Task: For heading Arial black with underline.  font size for heading18,  'Change the font style of data to'Calibri.  and font size to 9,  Change the alignment of both headline & data to Align center.  In the sheet  BudgetTrack logbookbook
Action: Mouse moved to (140, 101)
Screenshot: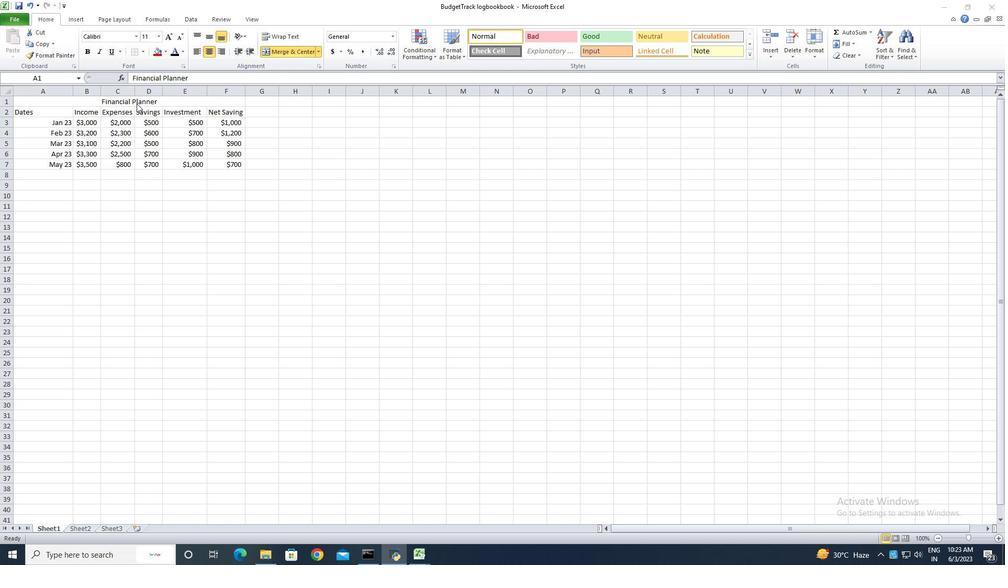 
Action: Mouse pressed left at (140, 101)
Screenshot: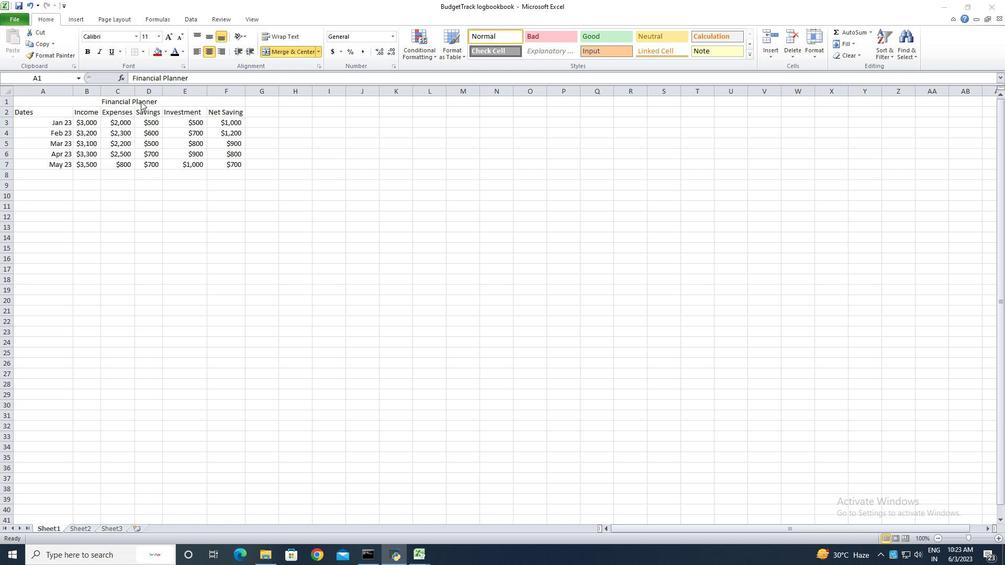 
Action: Mouse moved to (134, 36)
Screenshot: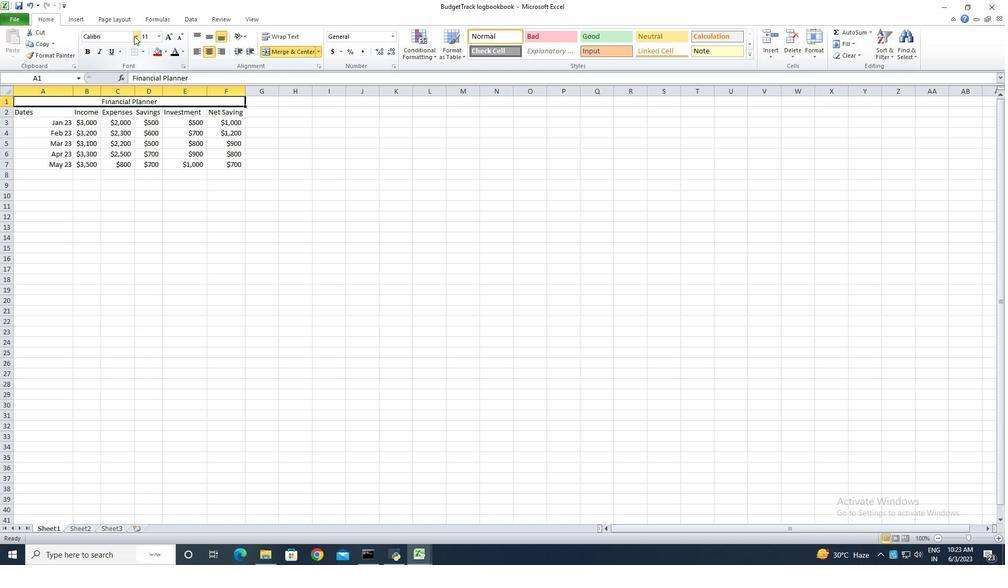 
Action: Mouse pressed left at (134, 36)
Screenshot: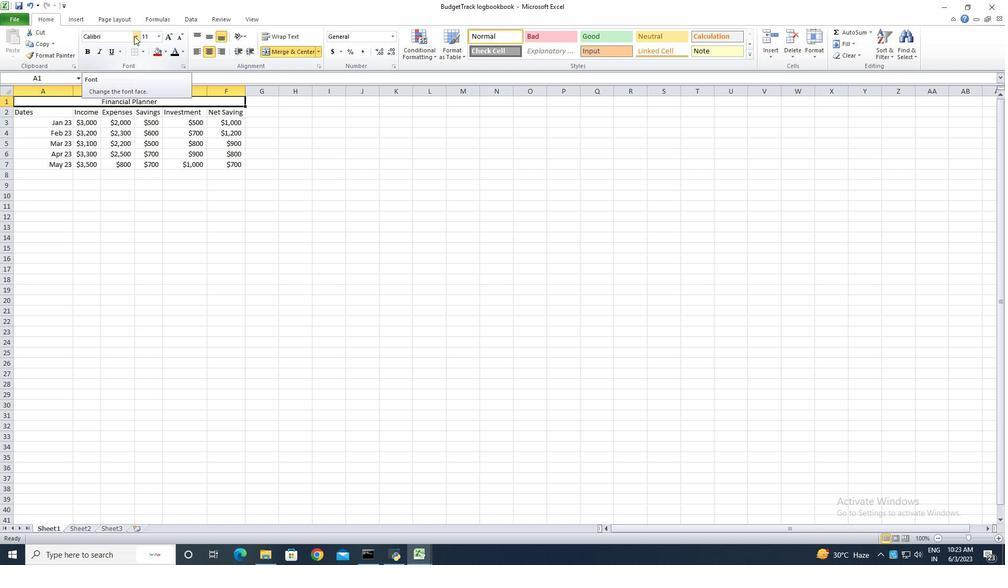 
Action: Mouse moved to (134, 133)
Screenshot: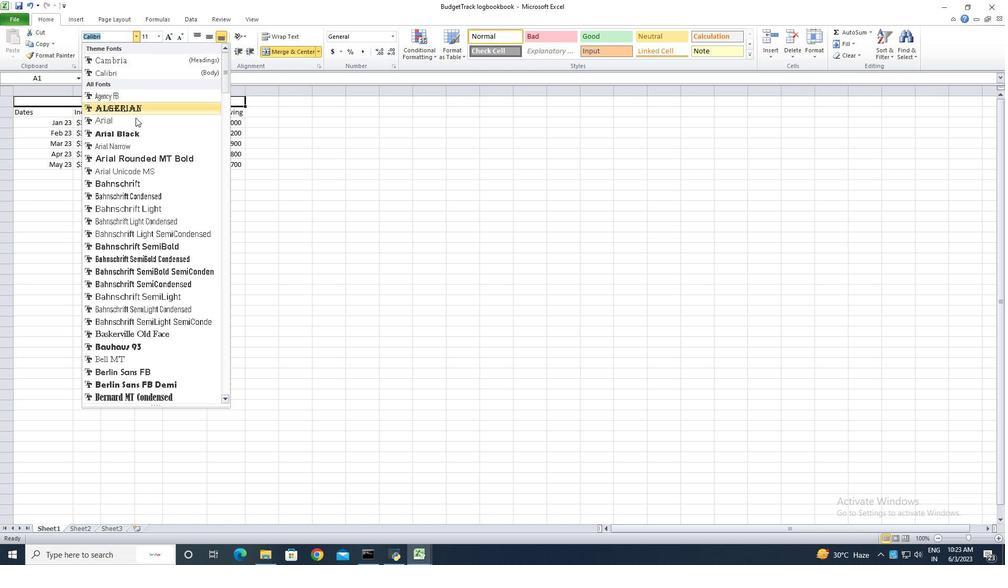 
Action: Mouse pressed left at (134, 133)
Screenshot: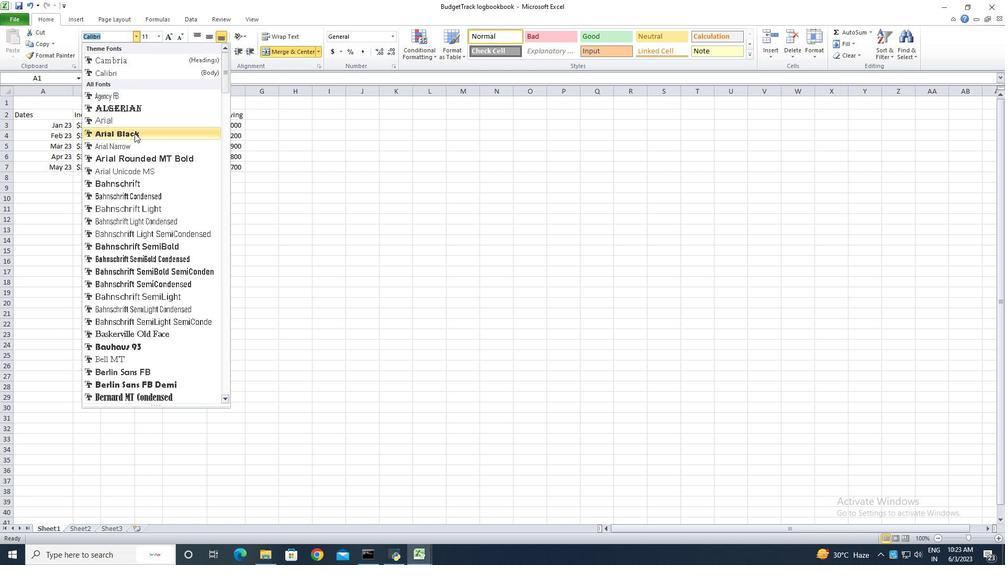 
Action: Mouse moved to (112, 54)
Screenshot: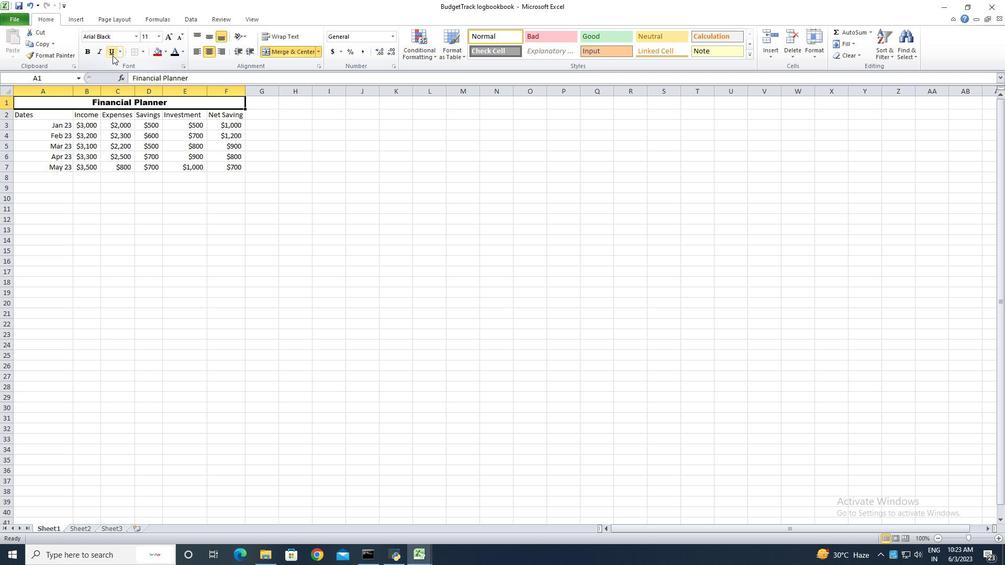 
Action: Mouse pressed left at (112, 54)
Screenshot: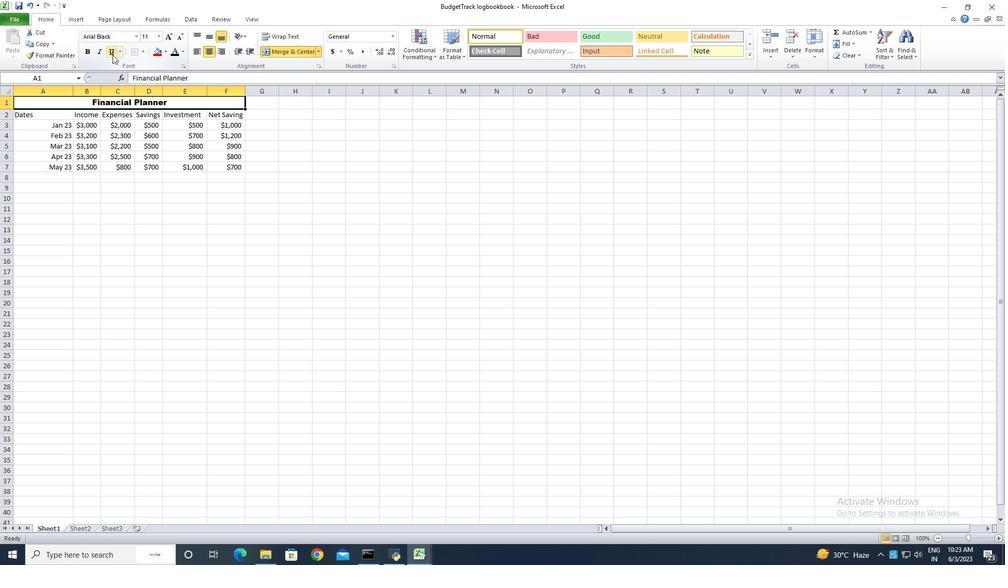 
Action: Mouse moved to (169, 35)
Screenshot: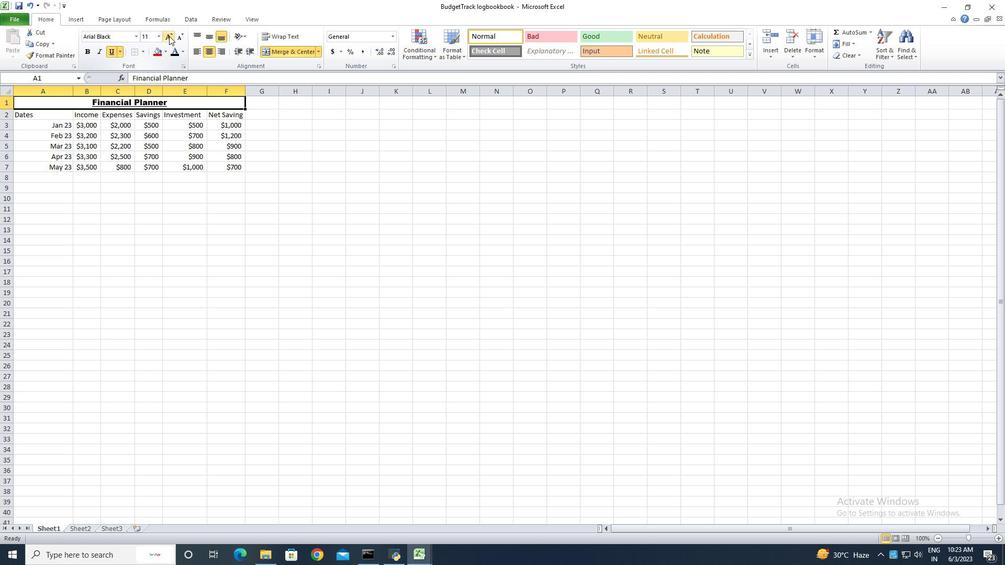 
Action: Mouse pressed left at (169, 35)
Screenshot: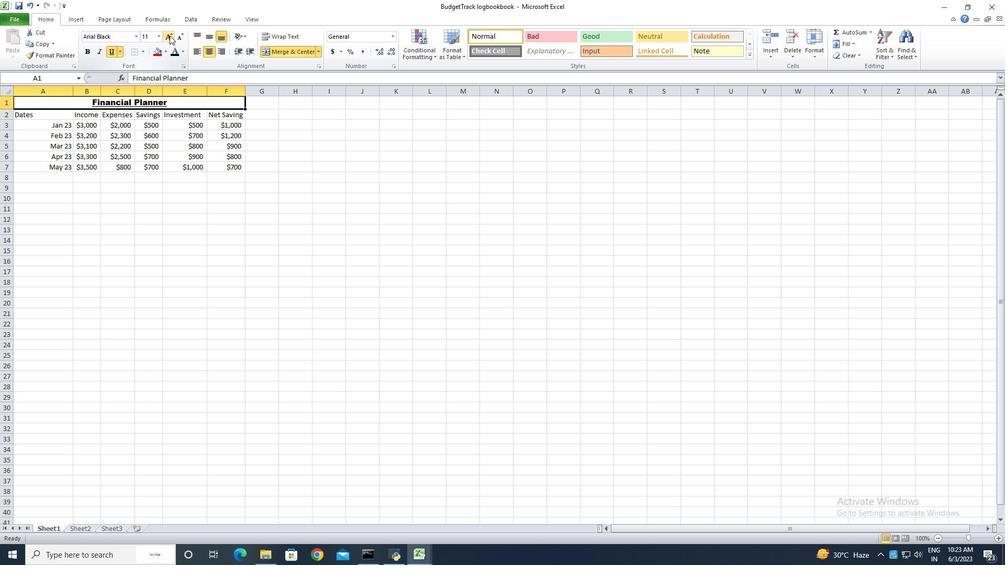 
Action: Mouse pressed left at (169, 35)
Screenshot: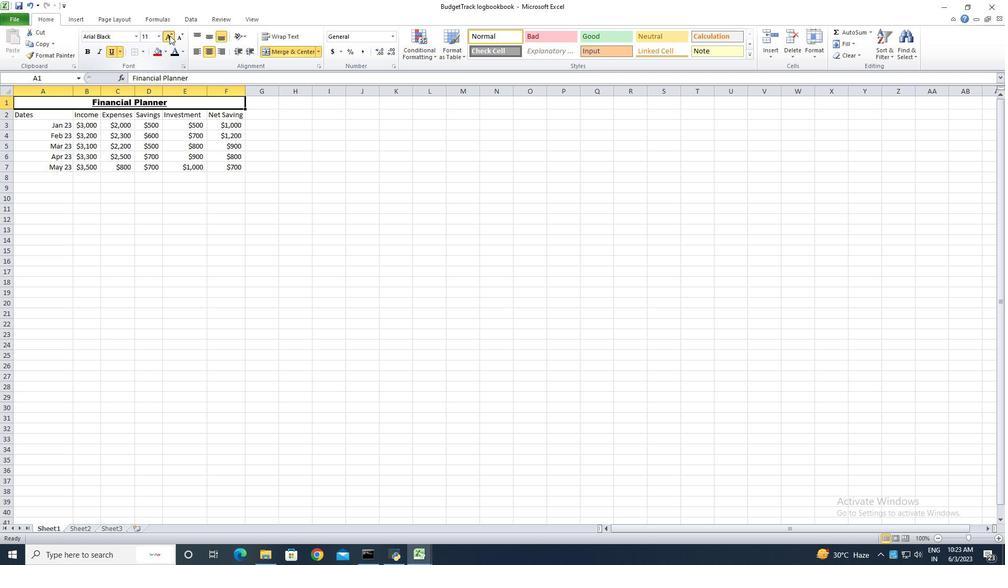 
Action: Mouse pressed left at (169, 35)
Screenshot: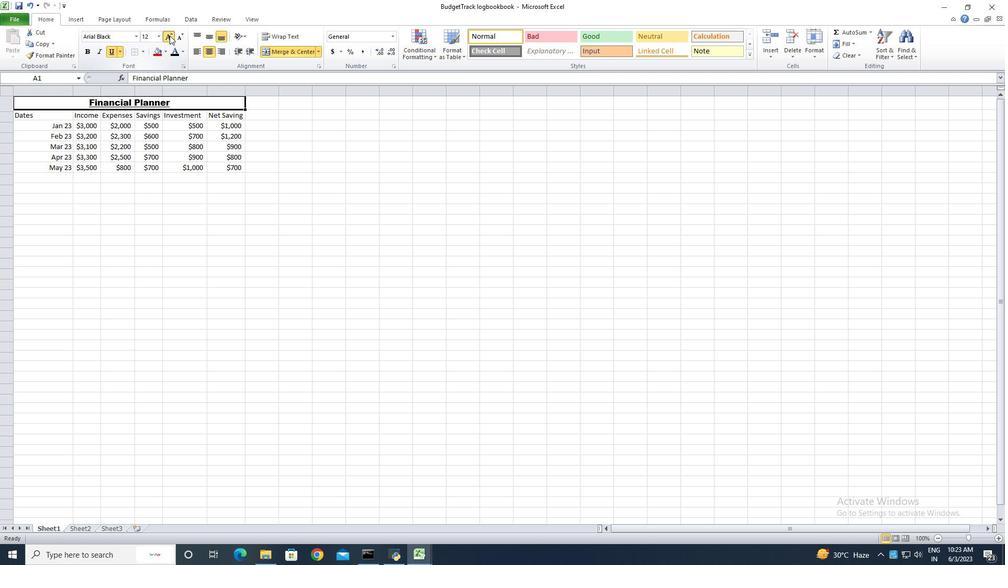 
Action: Mouse pressed left at (169, 35)
Screenshot: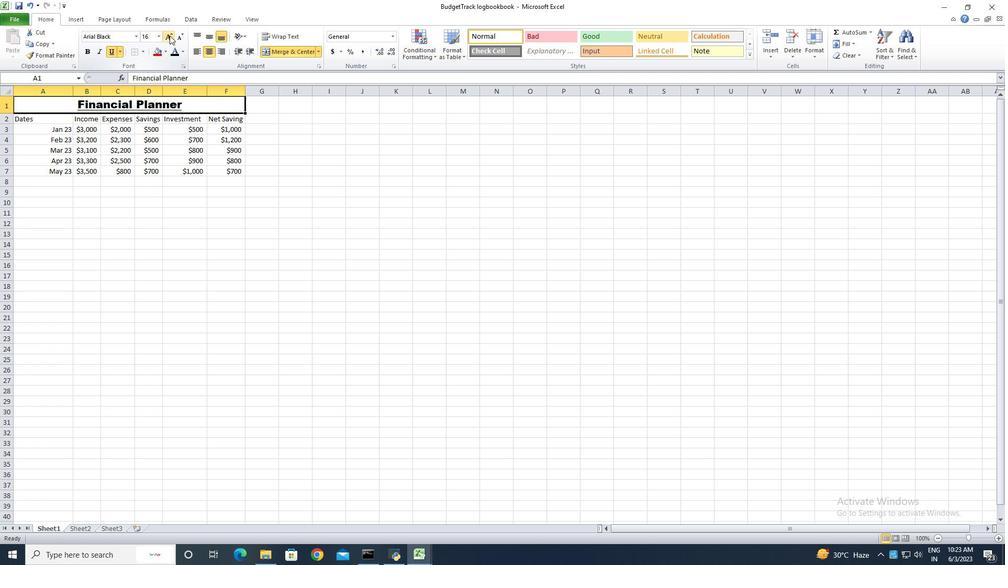 
Action: Mouse moved to (170, 245)
Screenshot: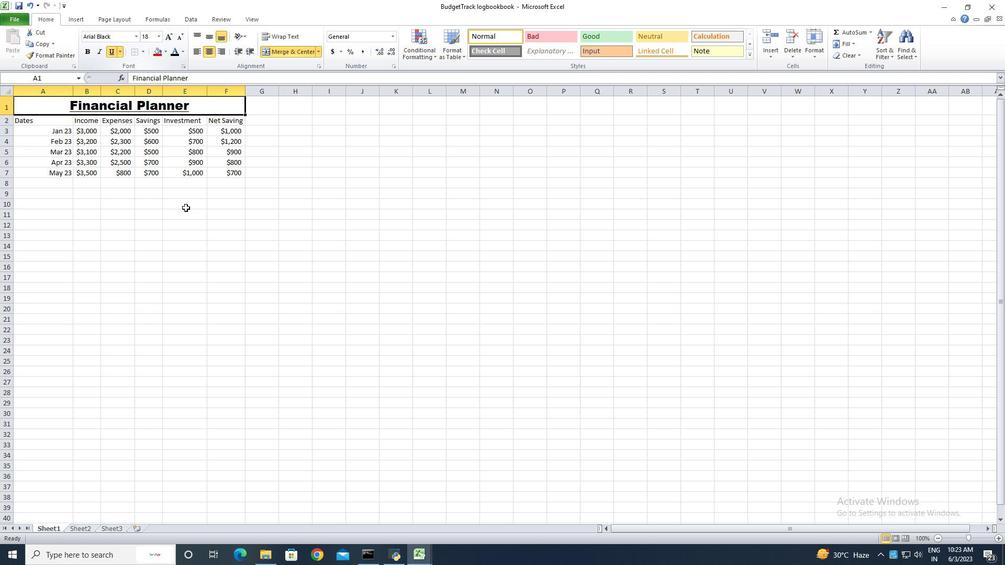 
Action: Mouse pressed left at (170, 245)
Screenshot: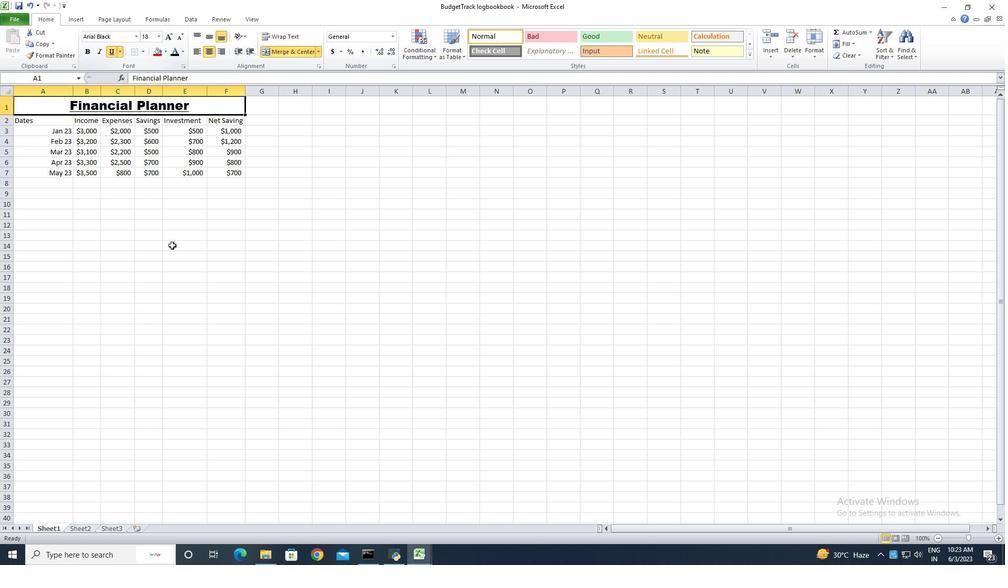 
Action: Mouse moved to (56, 122)
Screenshot: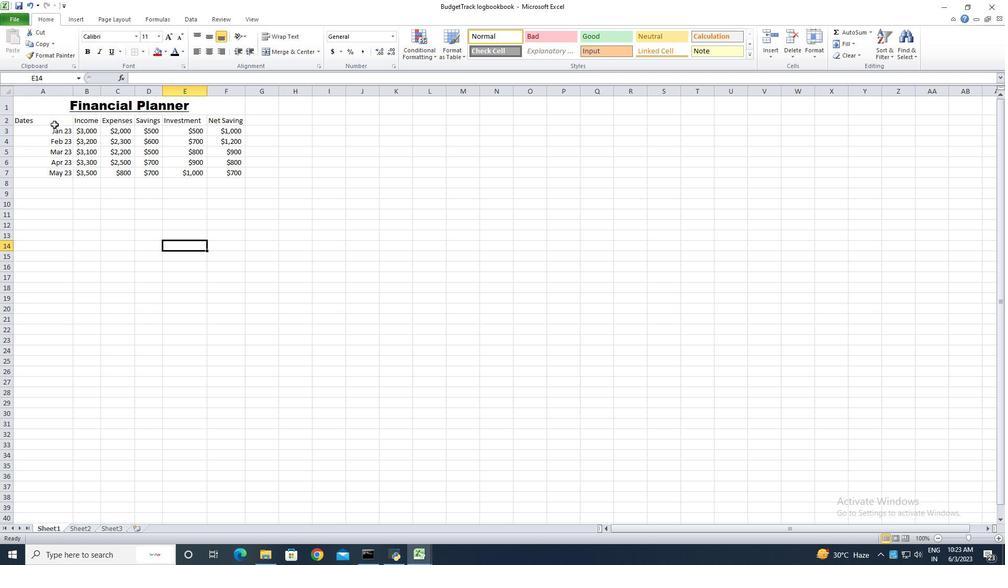 
Action: Mouse pressed left at (56, 122)
Screenshot: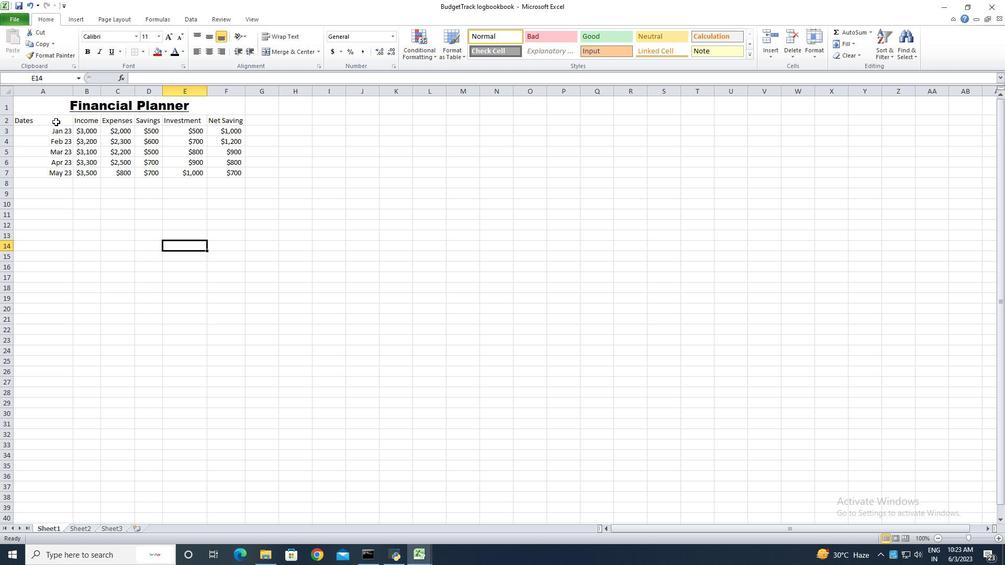 
Action: Mouse moved to (137, 35)
Screenshot: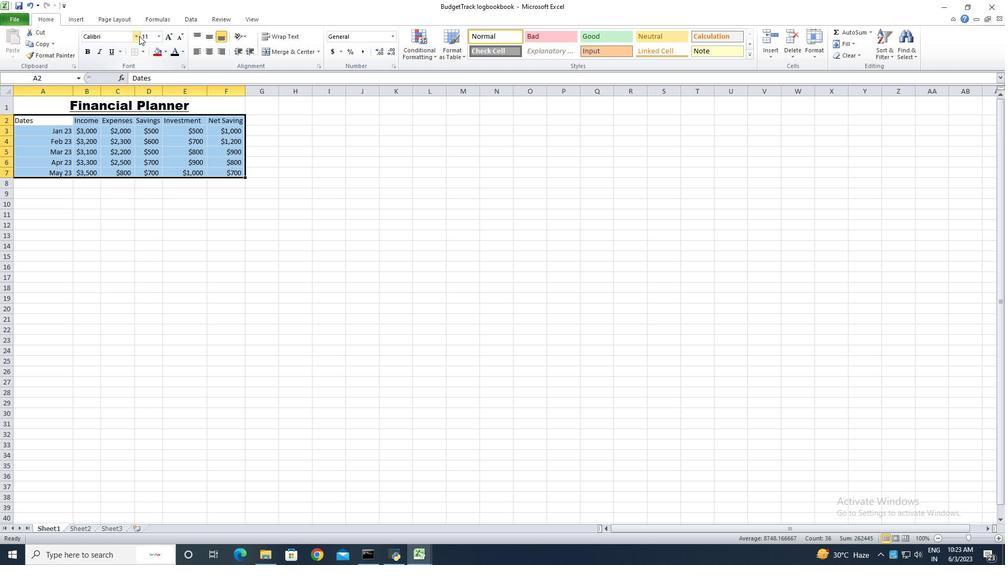 
Action: Mouse pressed left at (137, 35)
Screenshot: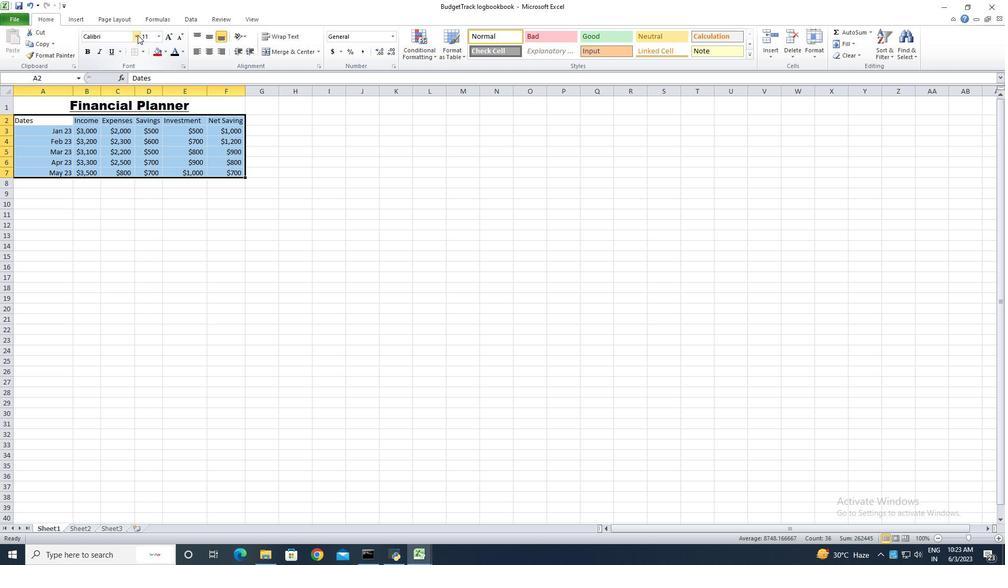 
Action: Mouse moved to (128, 71)
Screenshot: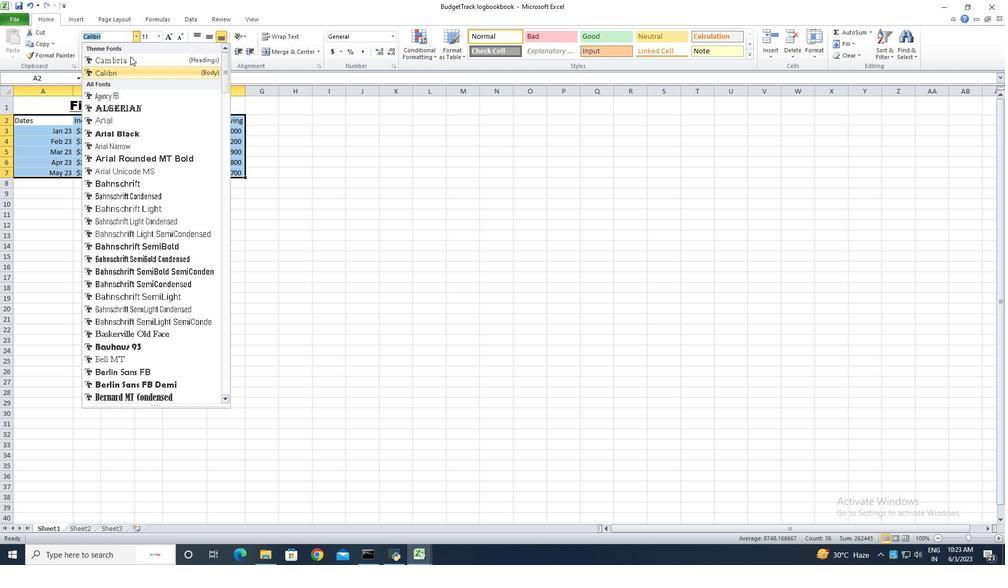 
Action: Mouse pressed left at (128, 71)
Screenshot: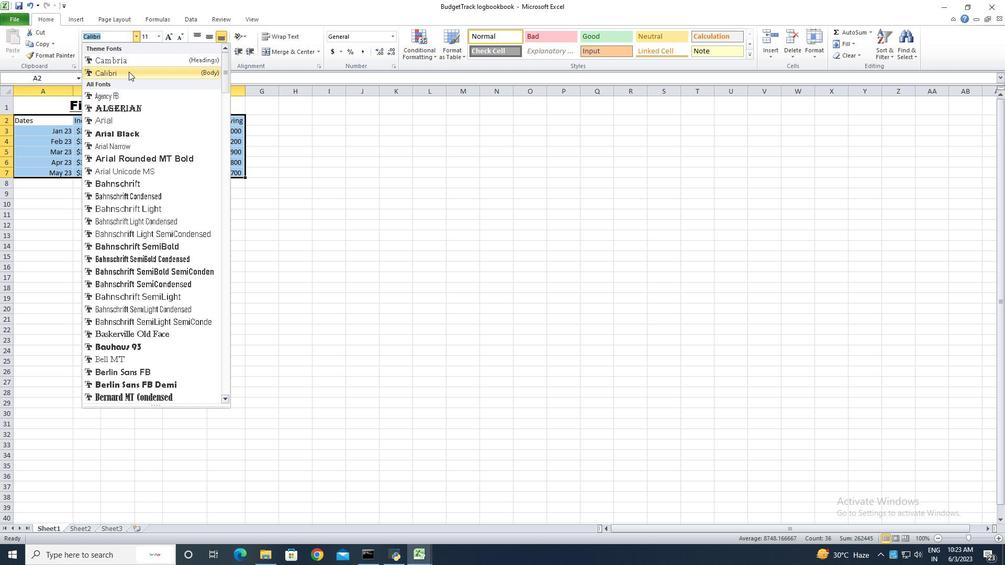 
Action: Mouse moved to (179, 38)
Screenshot: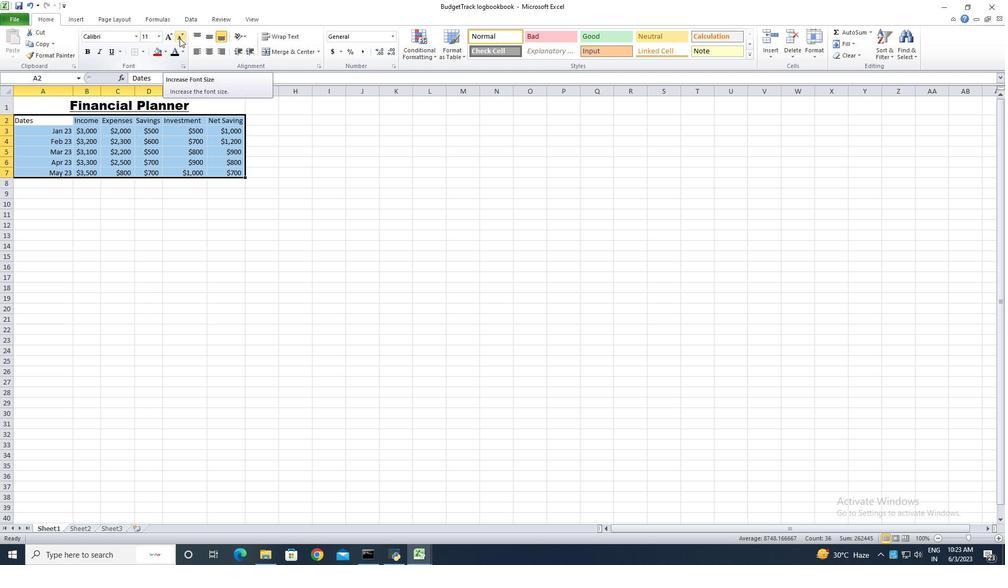 
Action: Mouse pressed left at (179, 38)
Screenshot: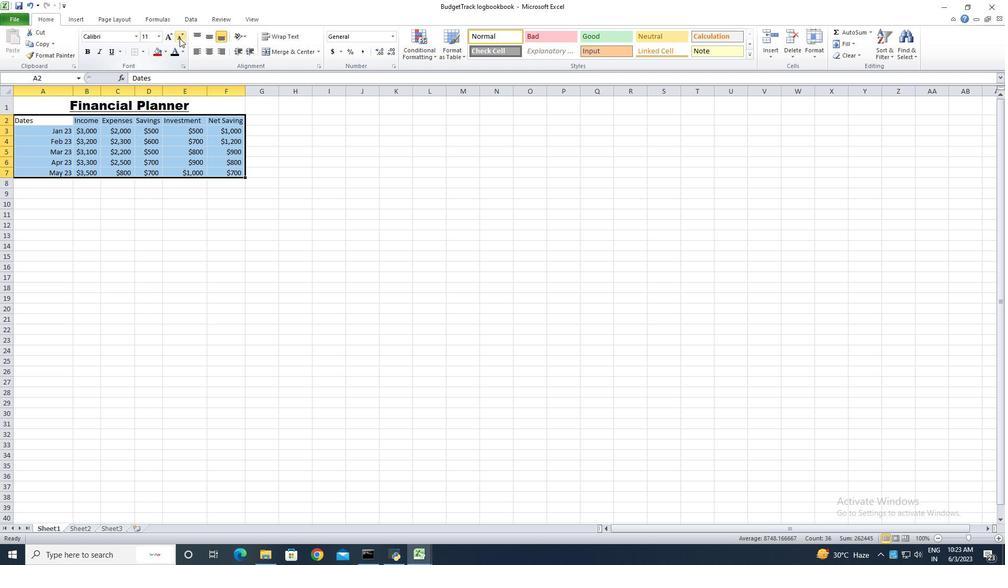 
Action: Mouse pressed left at (179, 38)
Screenshot: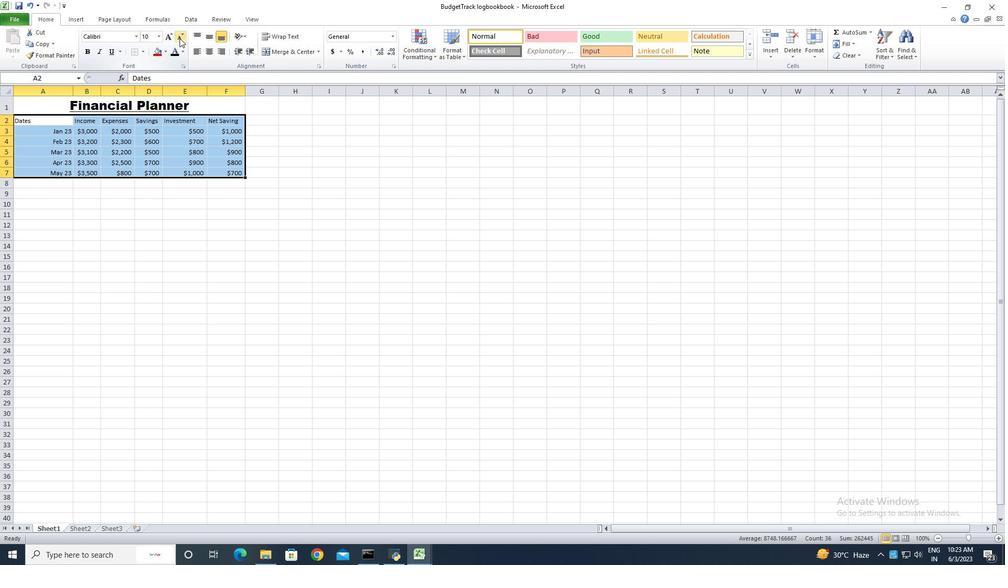 
Action: Mouse moved to (129, 228)
Screenshot: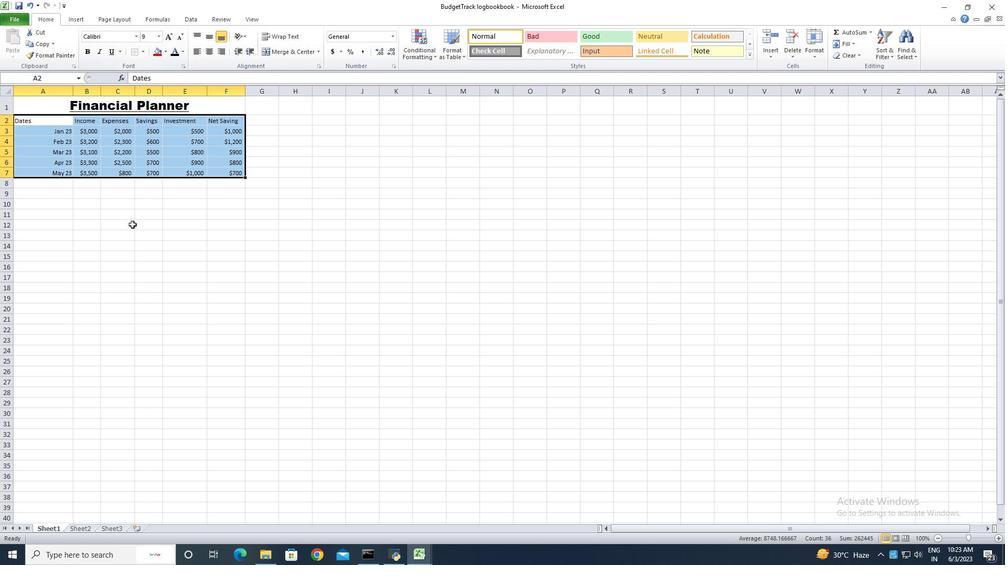 
Action: Mouse pressed left at (129, 228)
Screenshot: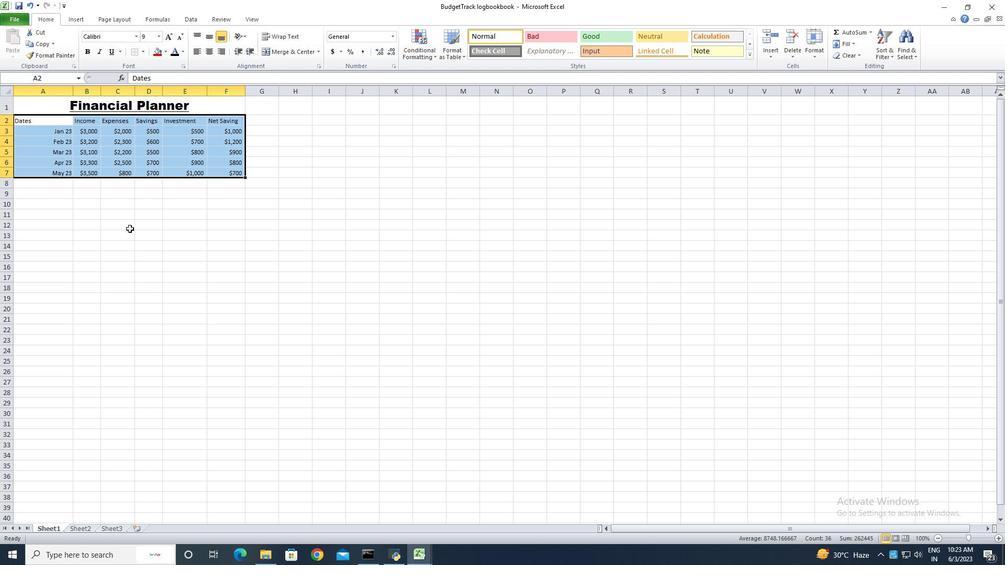 
Action: Mouse moved to (57, 103)
Screenshot: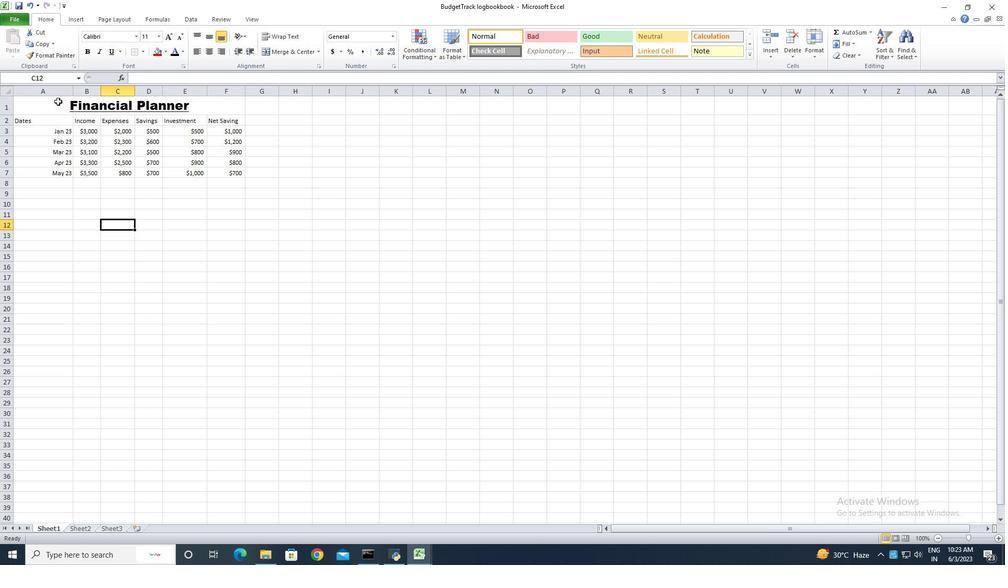 
Action: Mouse pressed left at (57, 103)
Screenshot: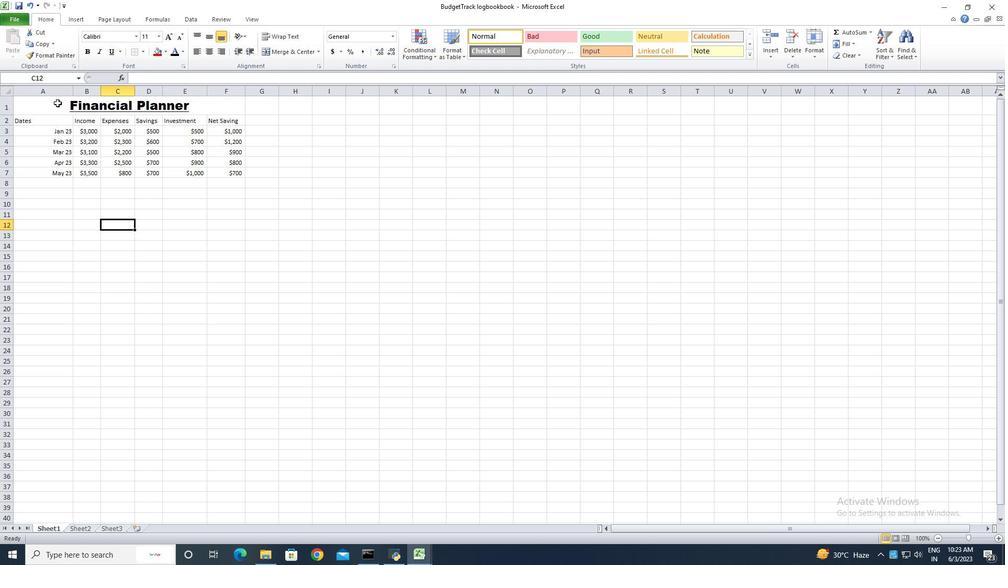 
Action: Mouse moved to (208, 54)
Screenshot: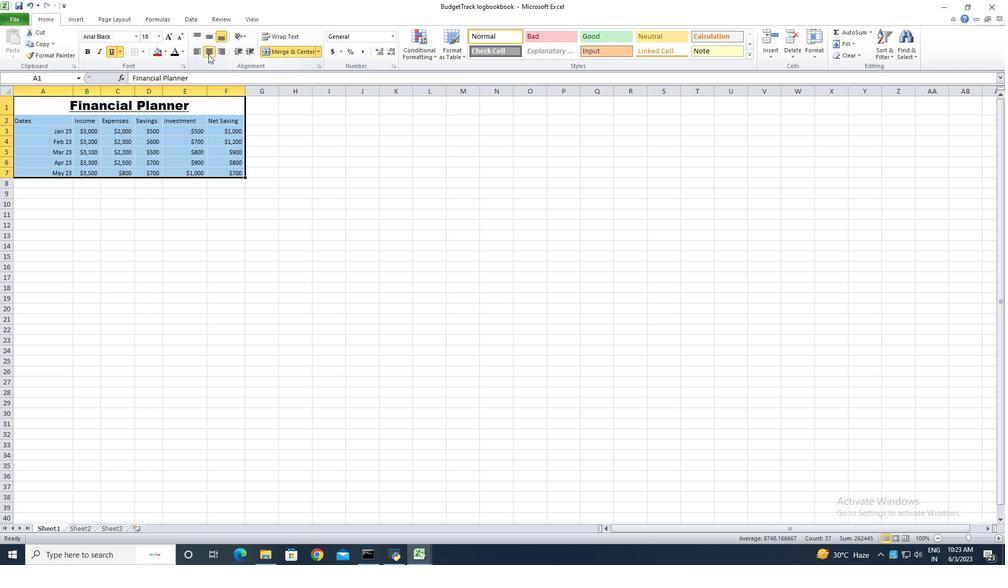 
Action: Mouse pressed left at (208, 54)
Screenshot: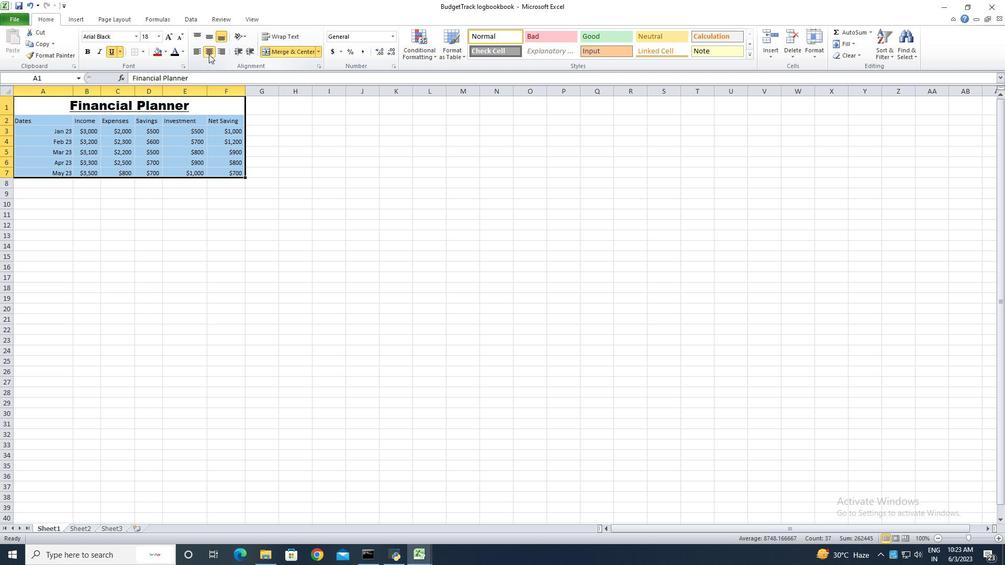 
Action: Mouse pressed left at (208, 54)
Screenshot: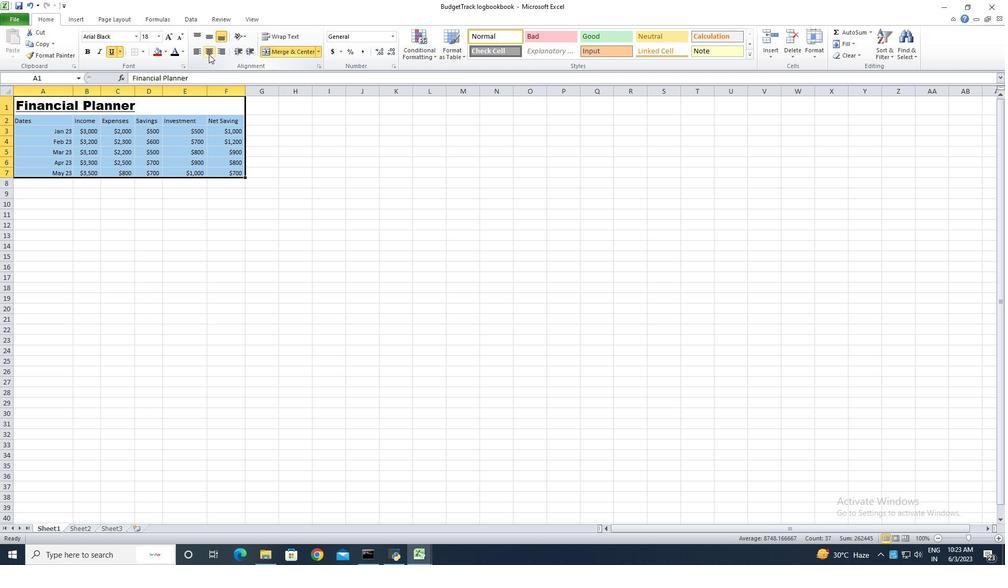 
Action: Mouse moved to (182, 209)
Screenshot: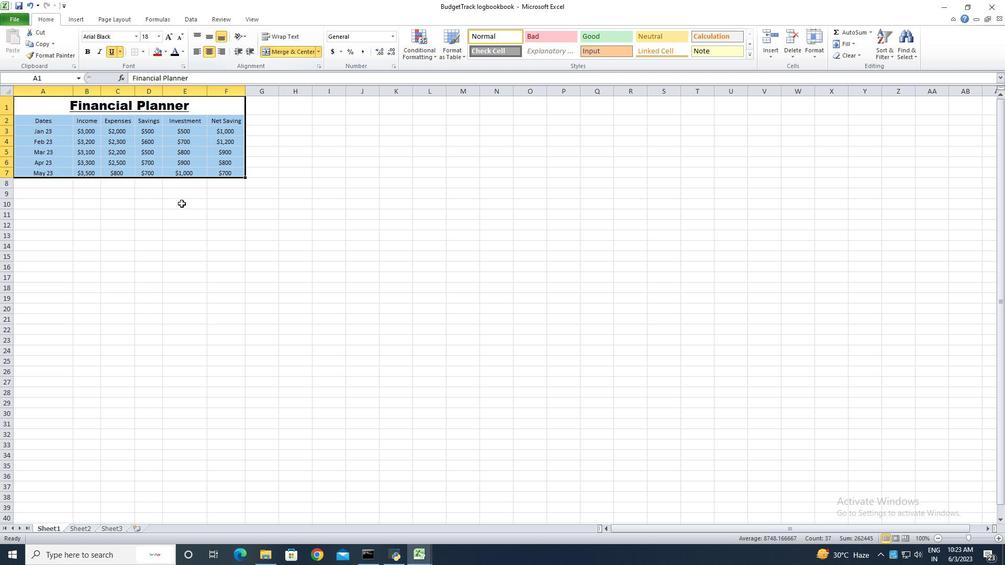 
Action: Mouse pressed left at (182, 209)
Screenshot: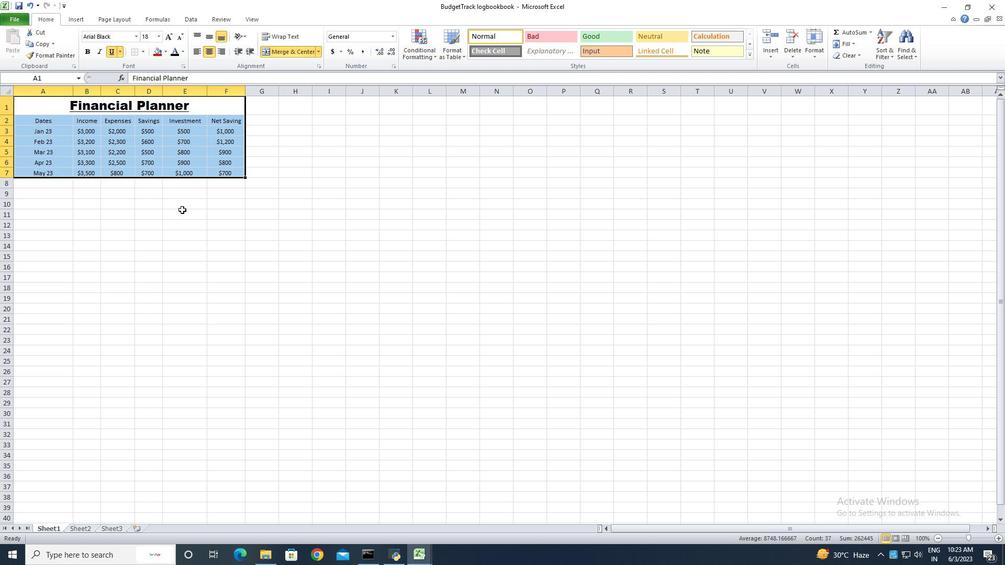 
Action: Key pressed ctrl+S<'\x13'><'\x13'><'\x13'><'\x13'><'\x13'>
Screenshot: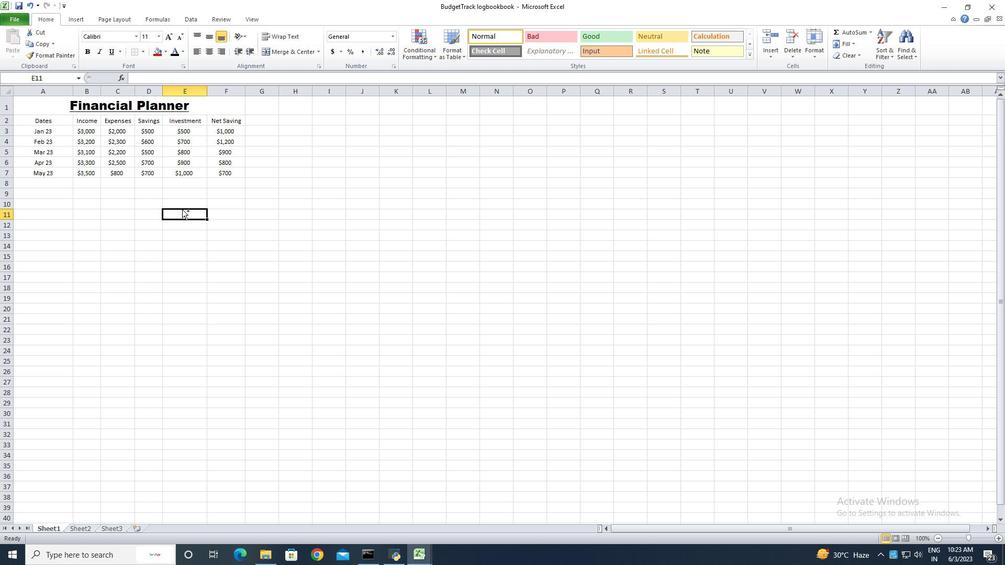 
